Task: Create New Customer with Customer Name: HERE Sushi & Bar, Billing Address Line1: 4759 Agriculture Lane, Billing Address Line2:  Homestead, Billing Address Line3:  Florida 33030
Action: Mouse pressed left at (171, 33)
Screenshot: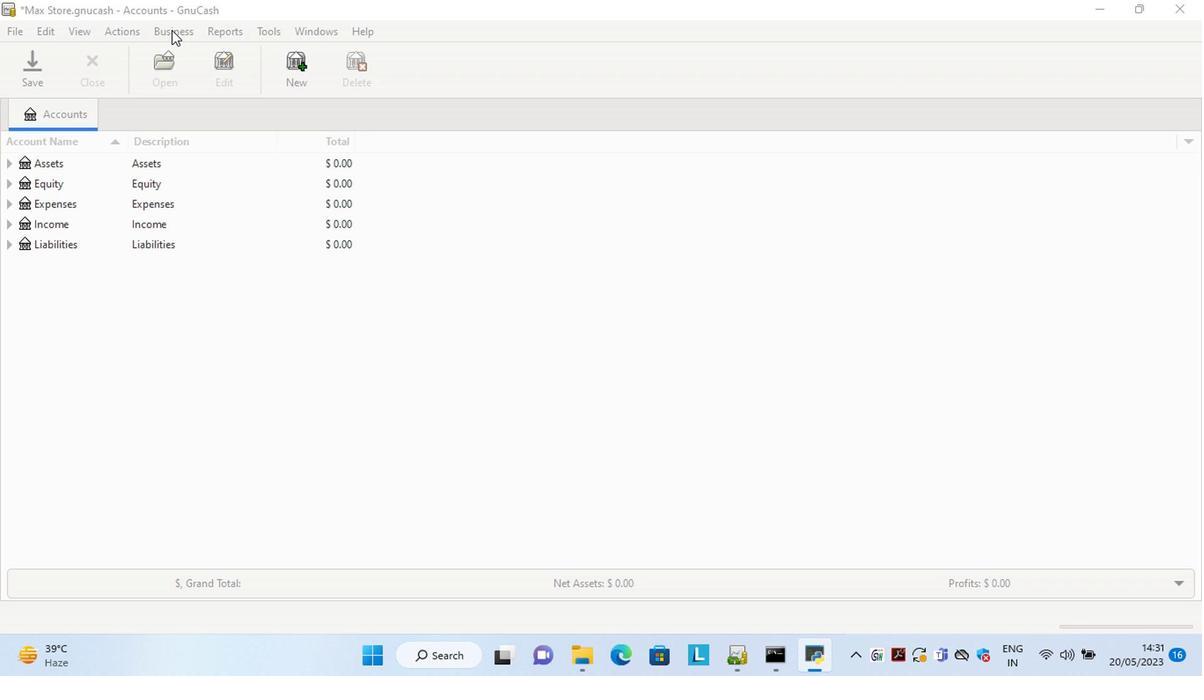 
Action: Mouse moved to (377, 75)
Screenshot: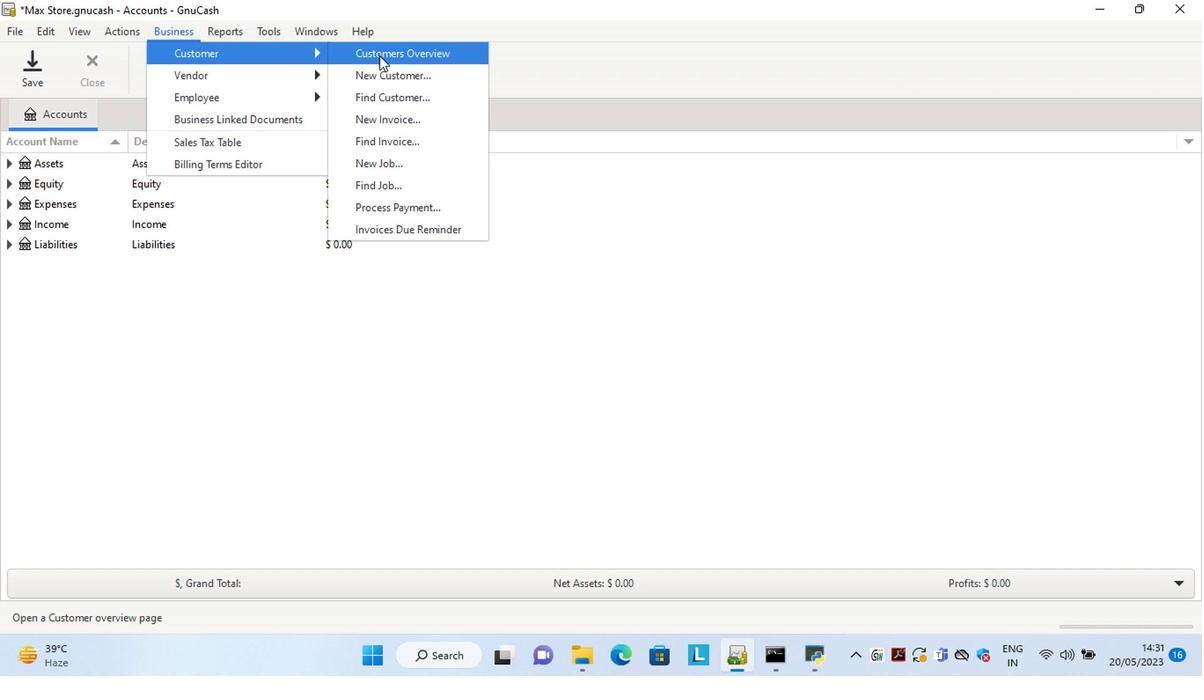 
Action: Mouse pressed left at (377, 75)
Screenshot: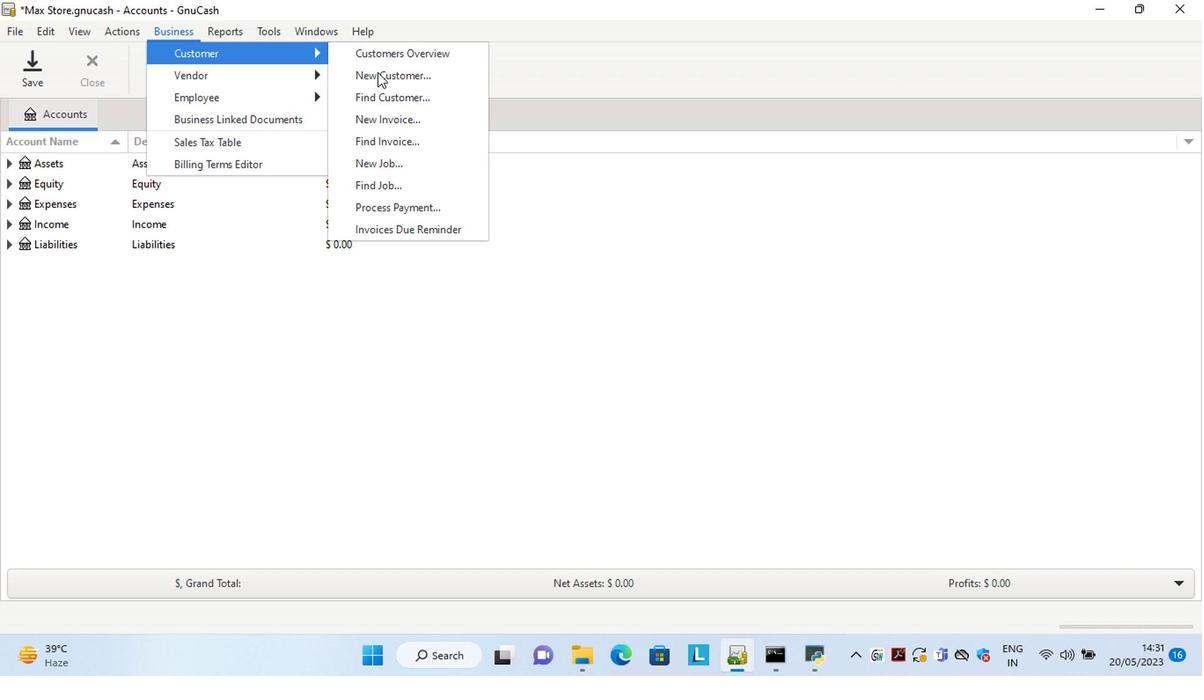 
Action: Mouse moved to (968, 521)
Screenshot: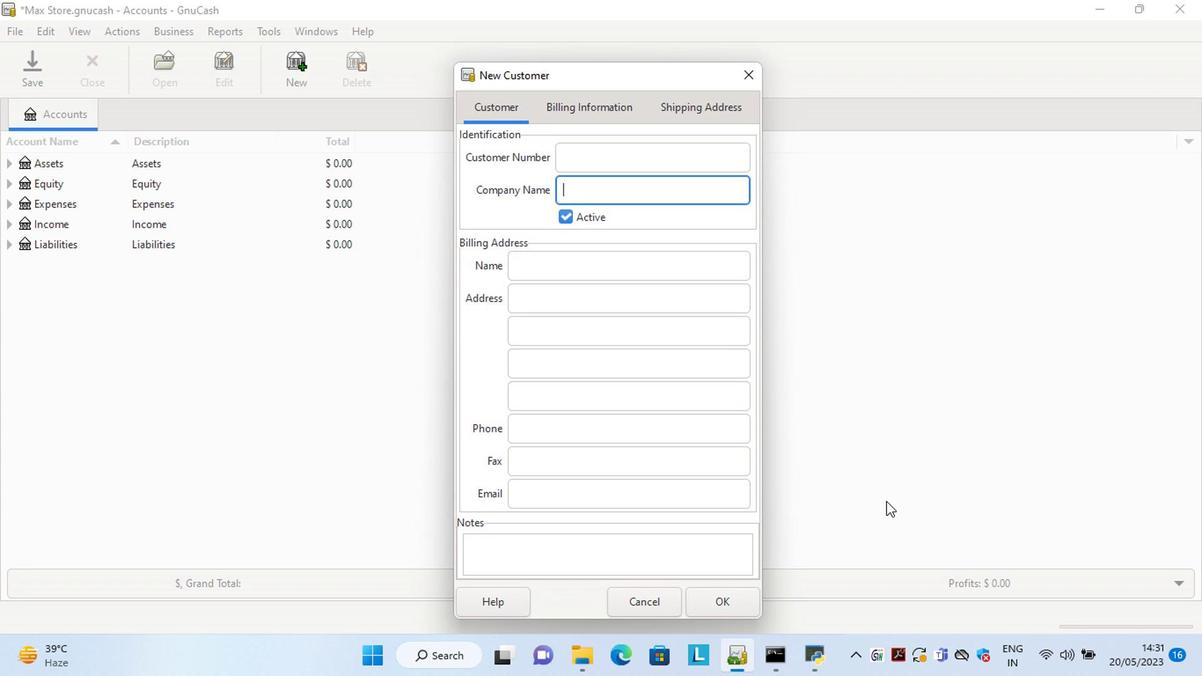 
Action: Key pressed <Key.shift><Key.shift><Key.shift><Key.shift><Key.shift><Key.shift><Key.shift>HERE<Key.space><Key.shift>Sushi<Key.space><Key.shift>&<Key.space><Key.shift>Bar<Key.tab><Key.tab><Key.tab>4759<Key.space><Key.shift>Agriculture<Key.space><Key.shift>Lane<Key.tab><Key.shift>Homestead<Key.space><Key.backspace><Key.tab><Key.shift>Flo
Screenshot: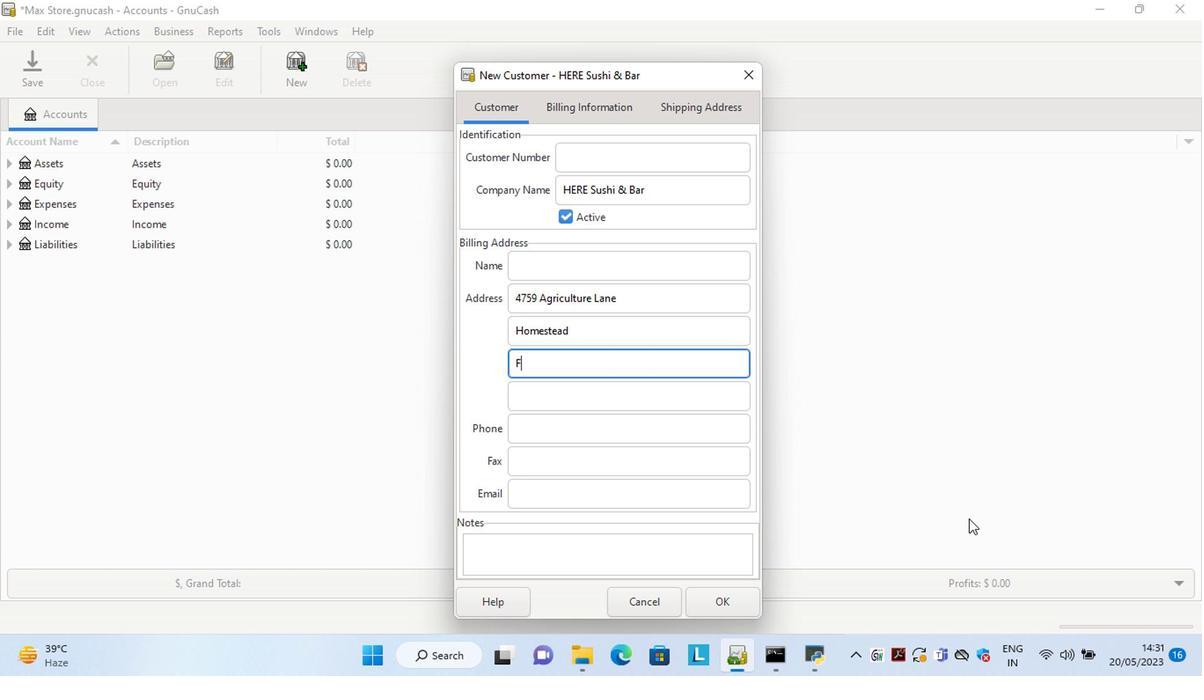 
Action: Mouse moved to (969, 522)
Screenshot: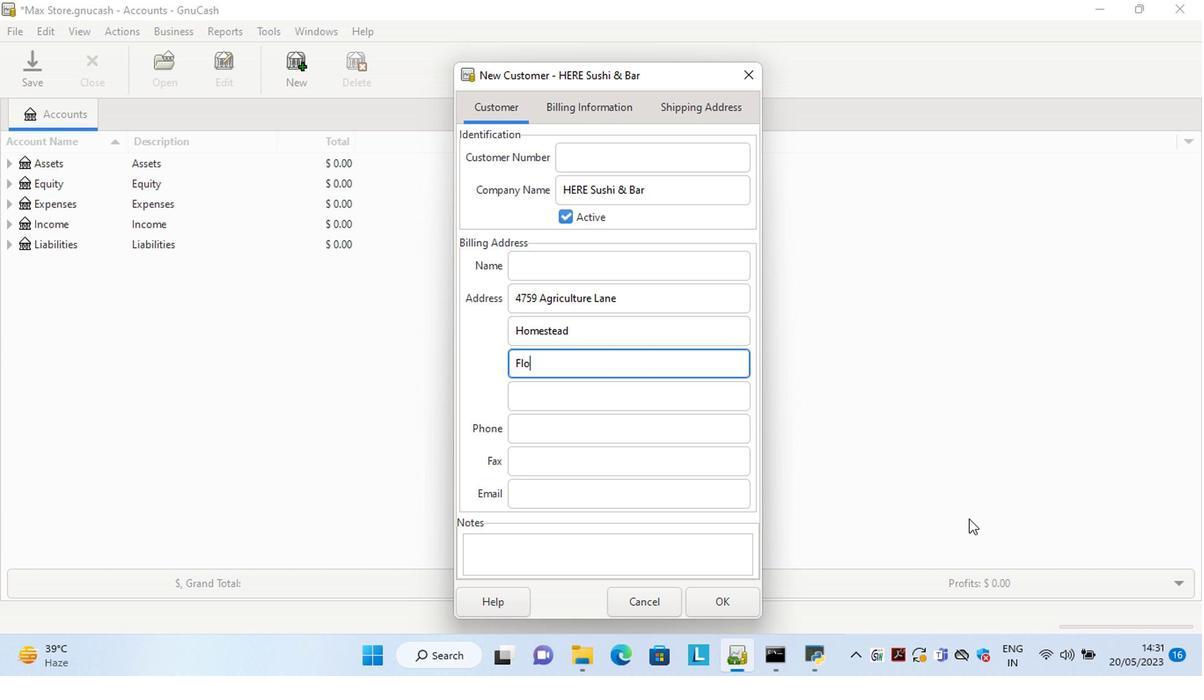 
Action: Key pressed rida<Key.space>33030
Screenshot: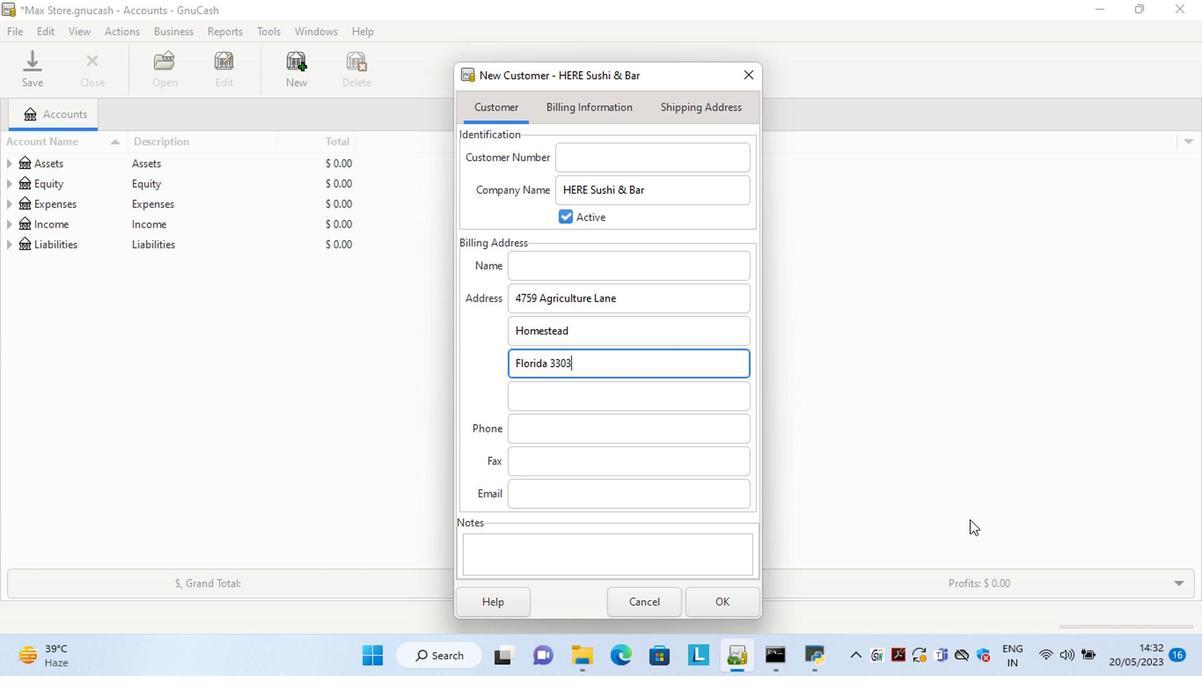 
Action: Mouse moved to (720, 617)
Screenshot: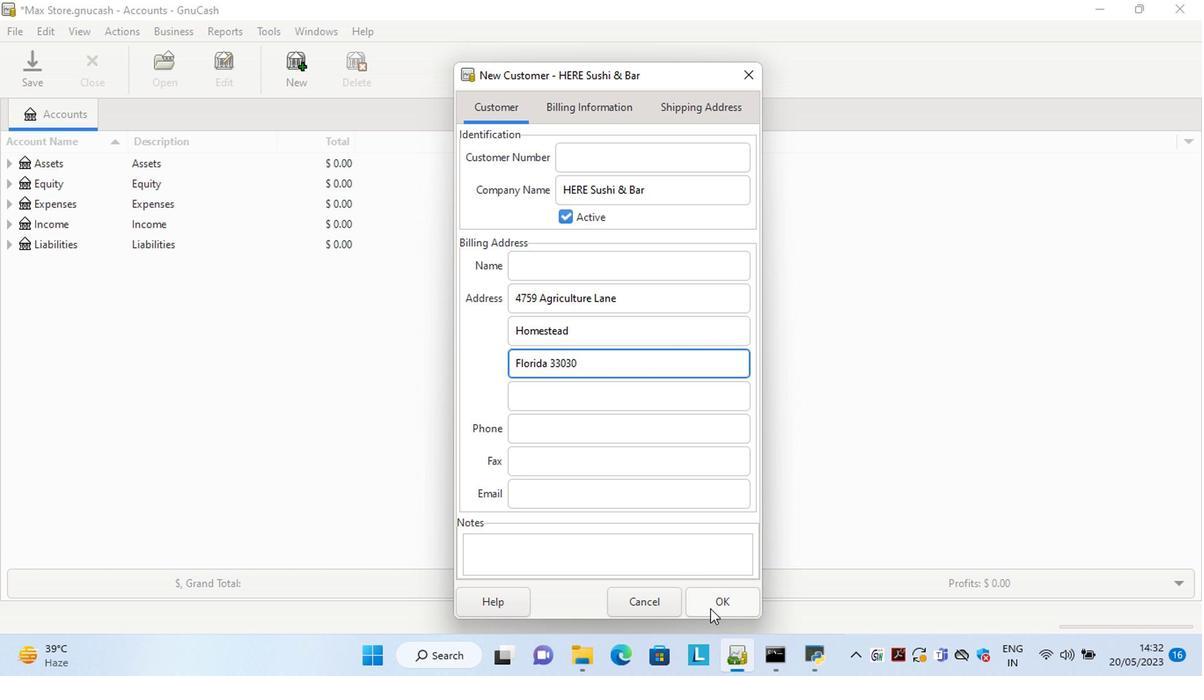 
Action: Mouse pressed left at (720, 617)
Screenshot: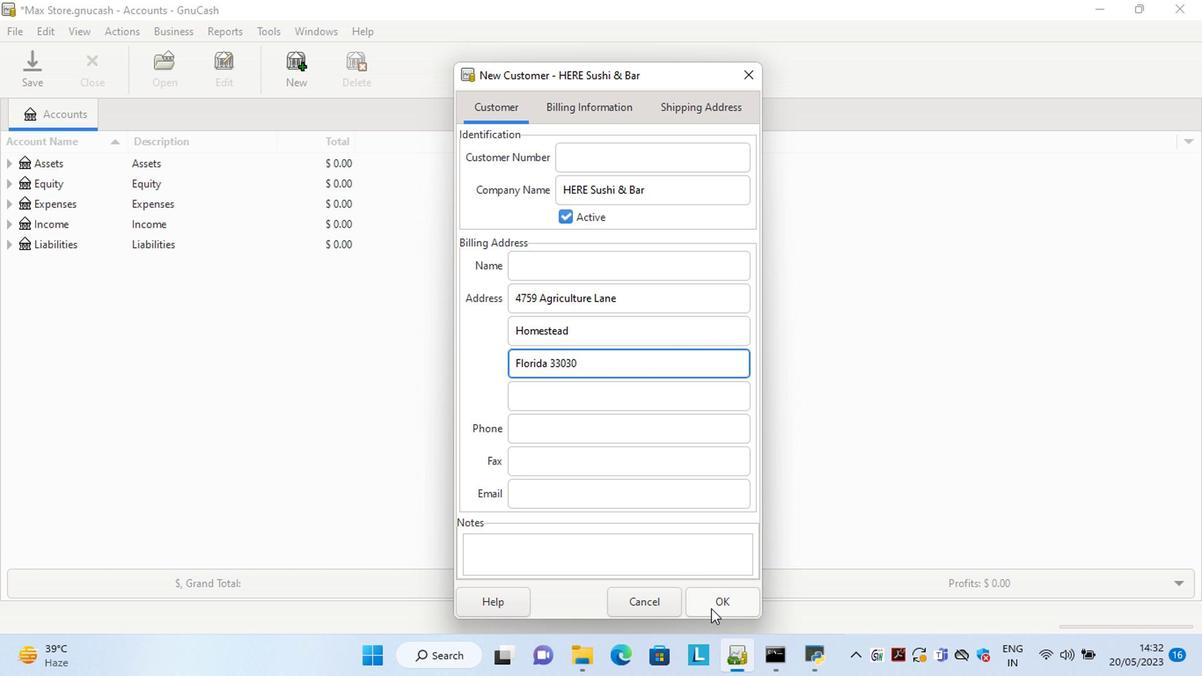 
Action: Mouse moved to (724, 311)
Screenshot: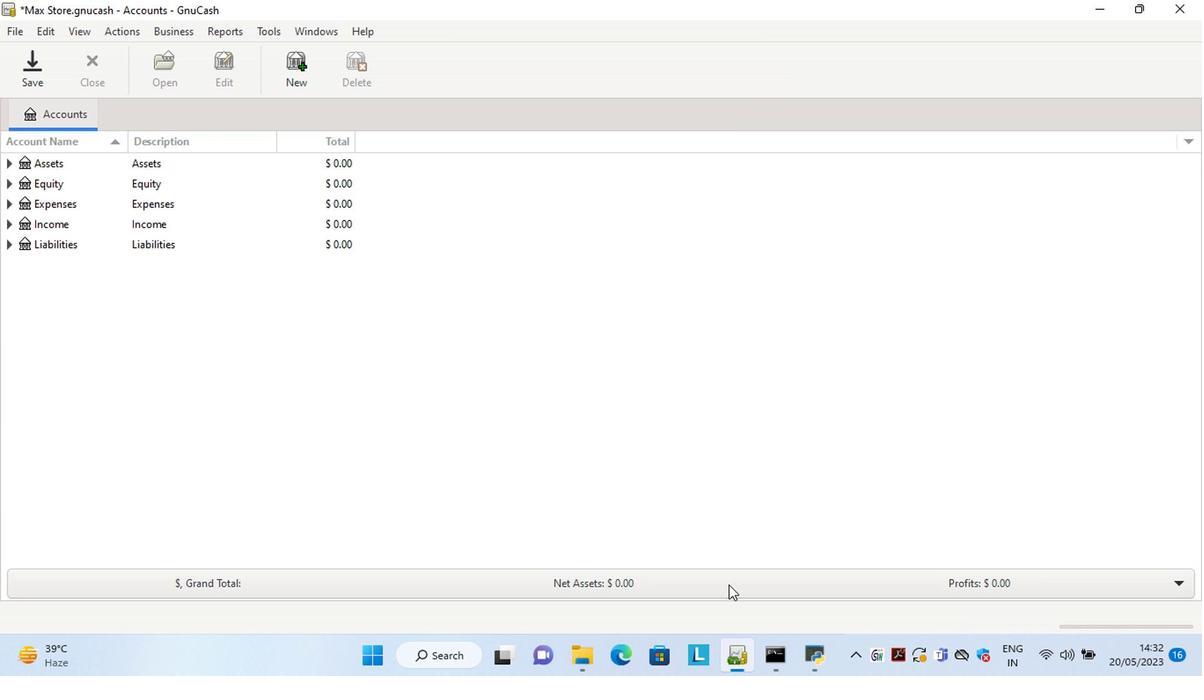
